 Task: Divide the project into sections like "Findings Synthesis," "Conclusion Drawing," and "Report Compilation."
Action: Mouse moved to (180, 219)
Screenshot: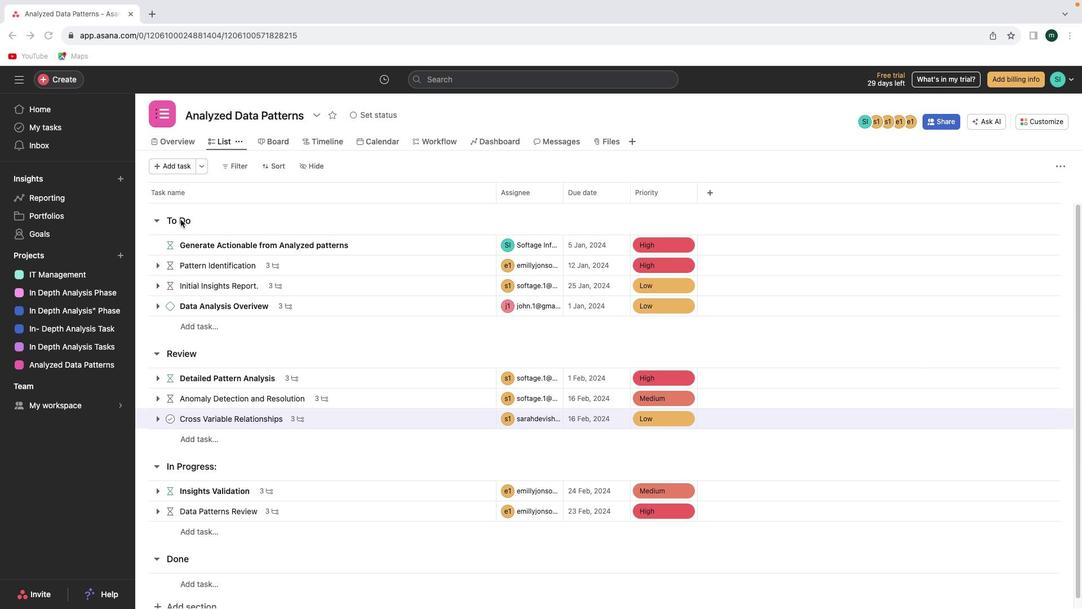 
Action: Mouse pressed left at (180, 219)
Screenshot: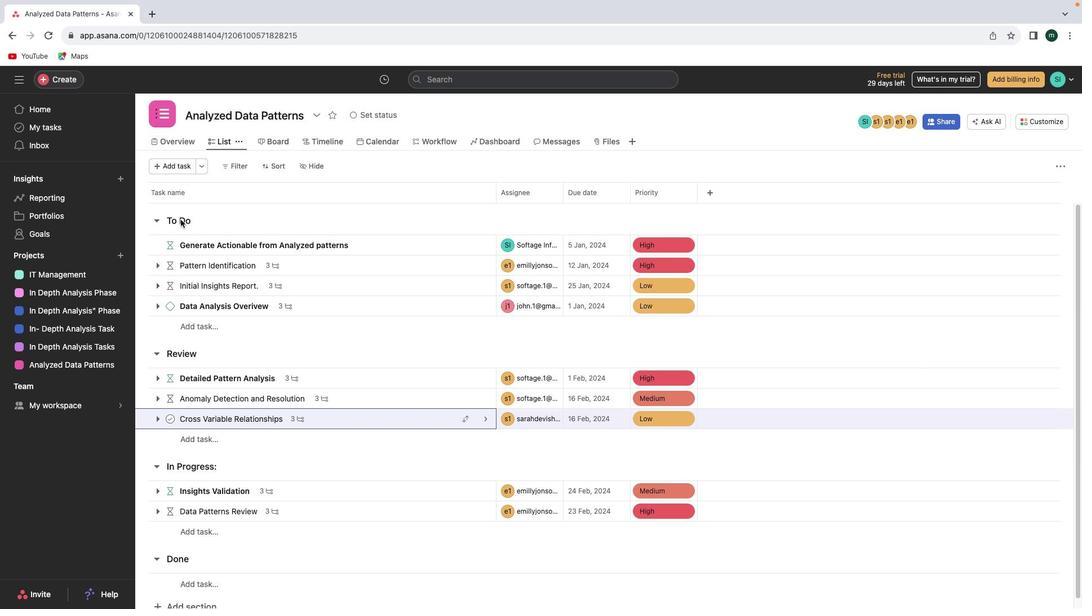 
Action: Mouse pressed left at (180, 219)
Screenshot: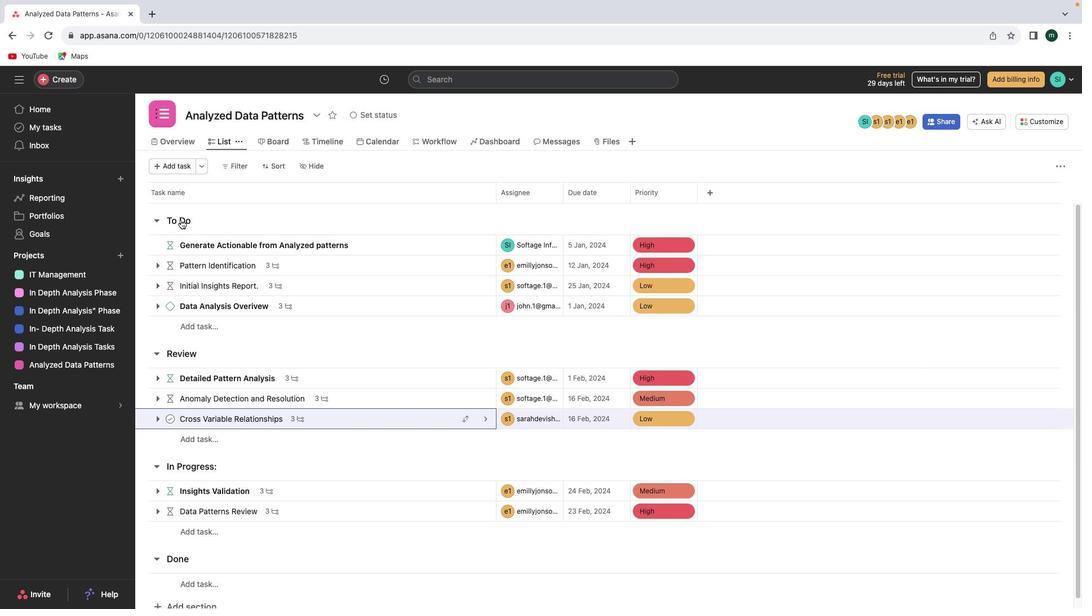 
Action: Mouse moved to (199, 222)
Screenshot: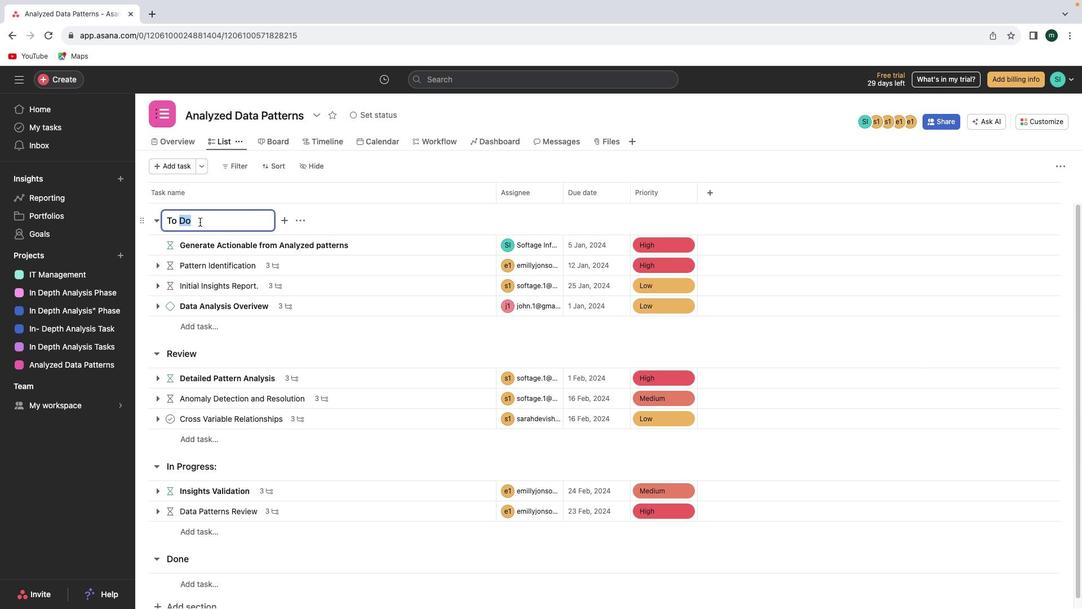 
Action: Mouse pressed left at (199, 222)
Screenshot: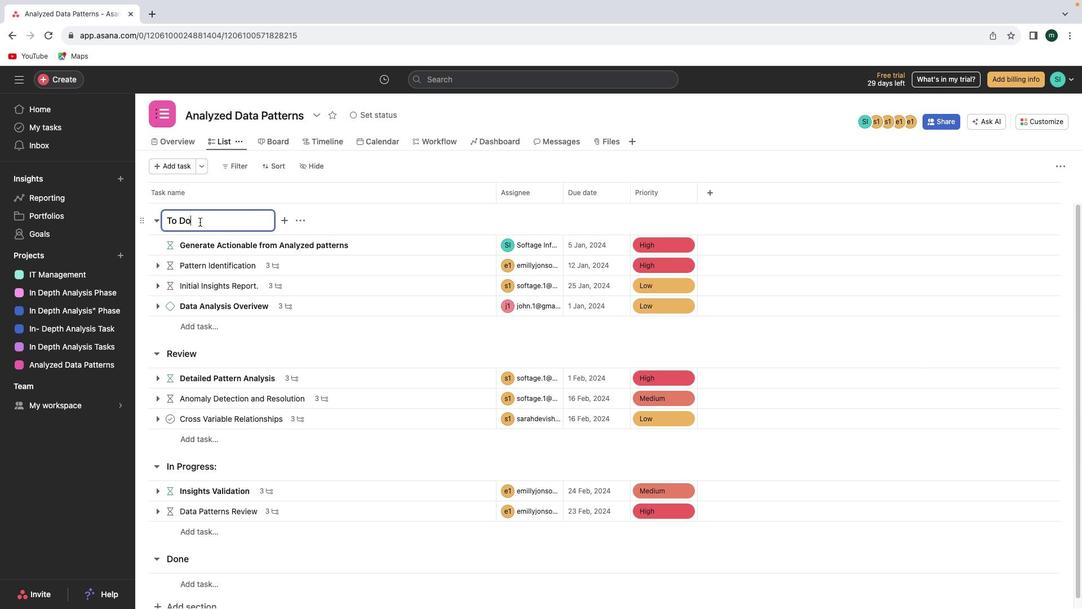 
Action: Mouse moved to (213, 217)
Screenshot: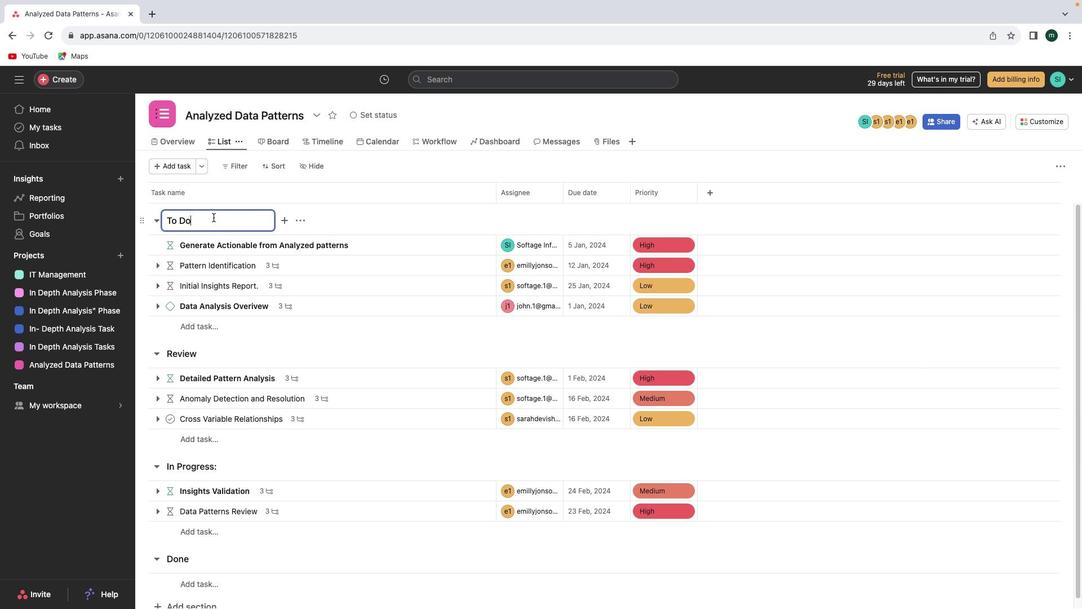 
Action: Mouse pressed left at (213, 217)
Screenshot: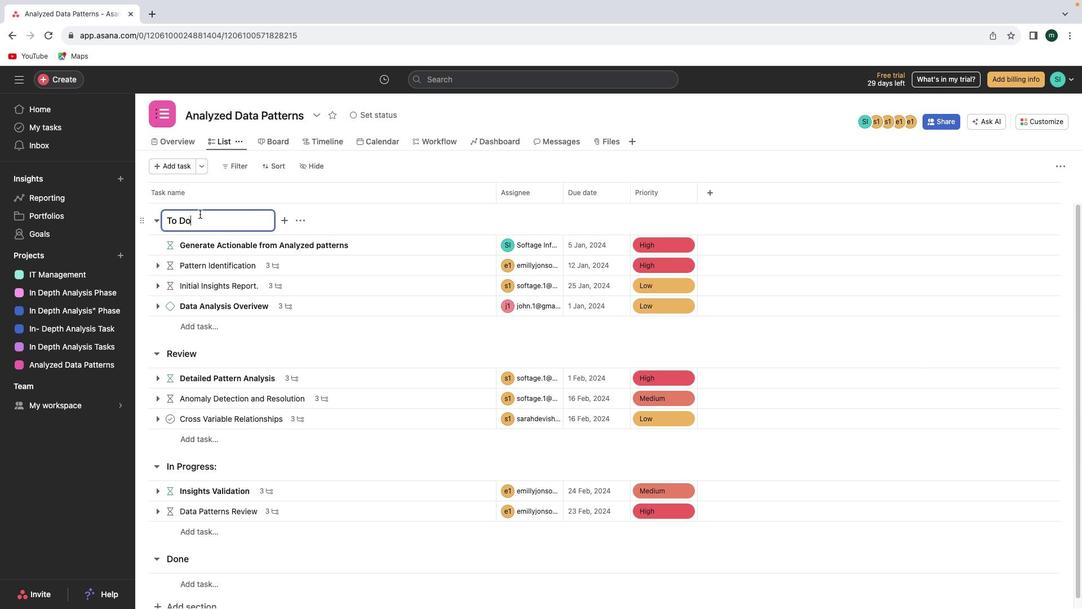 
Action: Mouse moved to (174, 210)
Screenshot: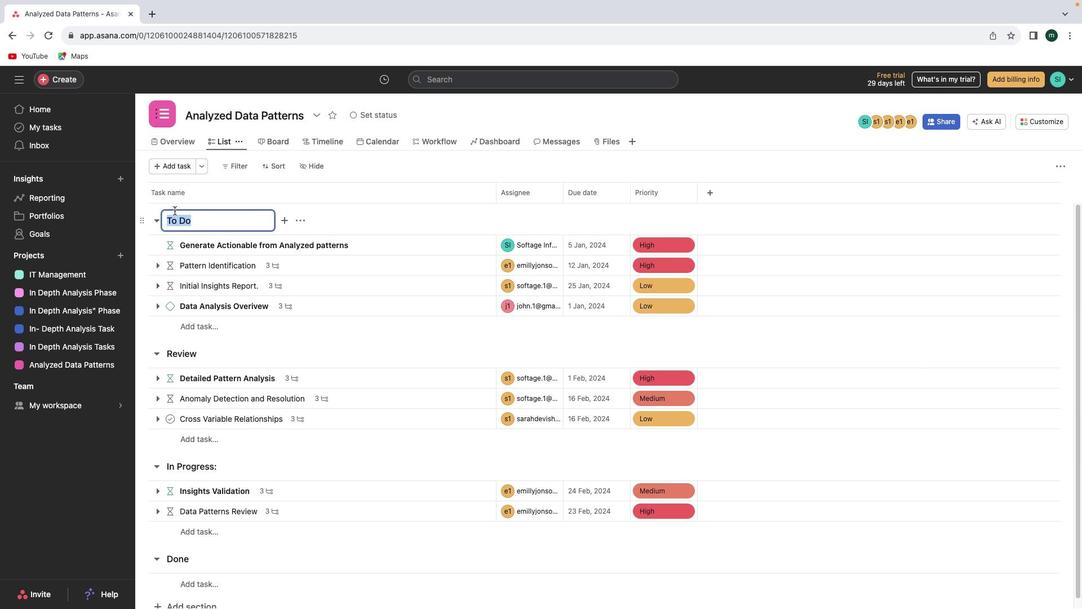 
Action: Key pressed Key.shift'F''i''n''d''i''n''g''s'Key.spaceKey.shift'S''y''t''\x05''n''t''h''e''s''i''s'Key.shift_rKey.shift_r'"'Key.space
Screenshot: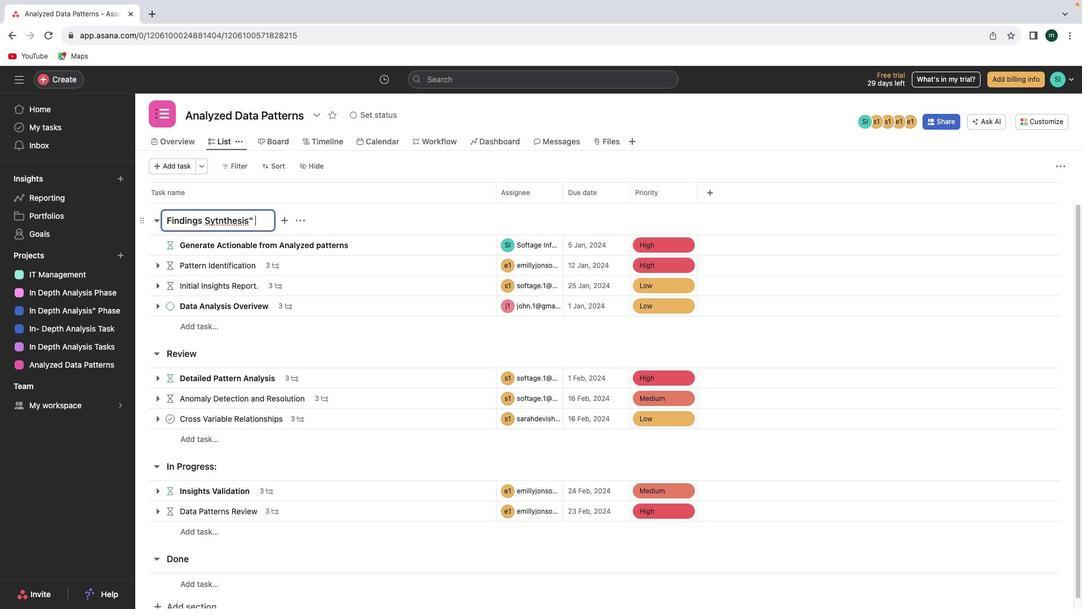 
Action: Mouse moved to (220, 220)
Screenshot: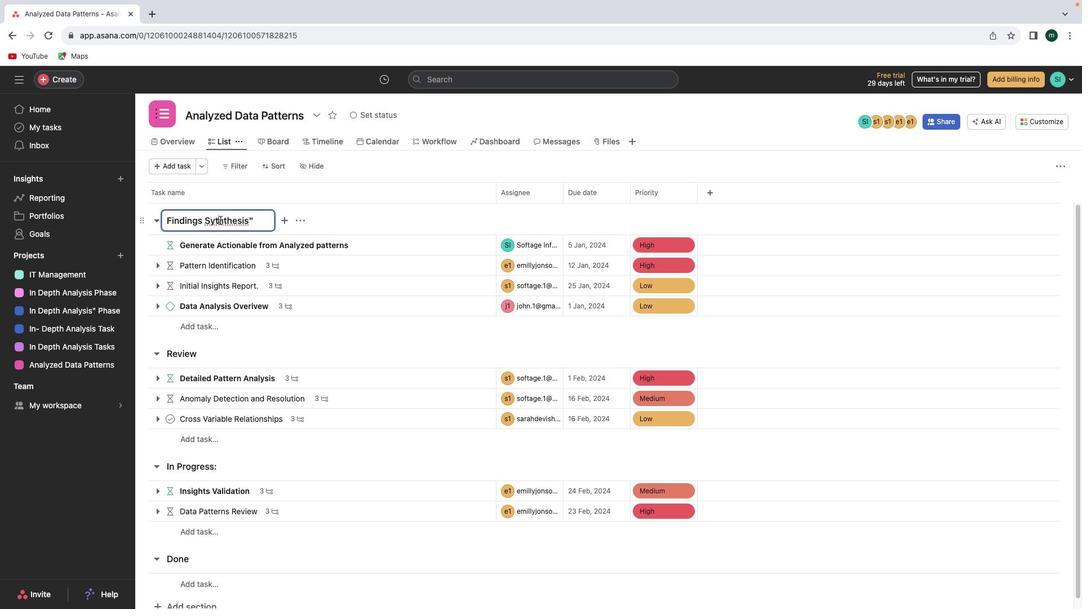 
Action: Mouse pressed left at (220, 220)
Screenshot: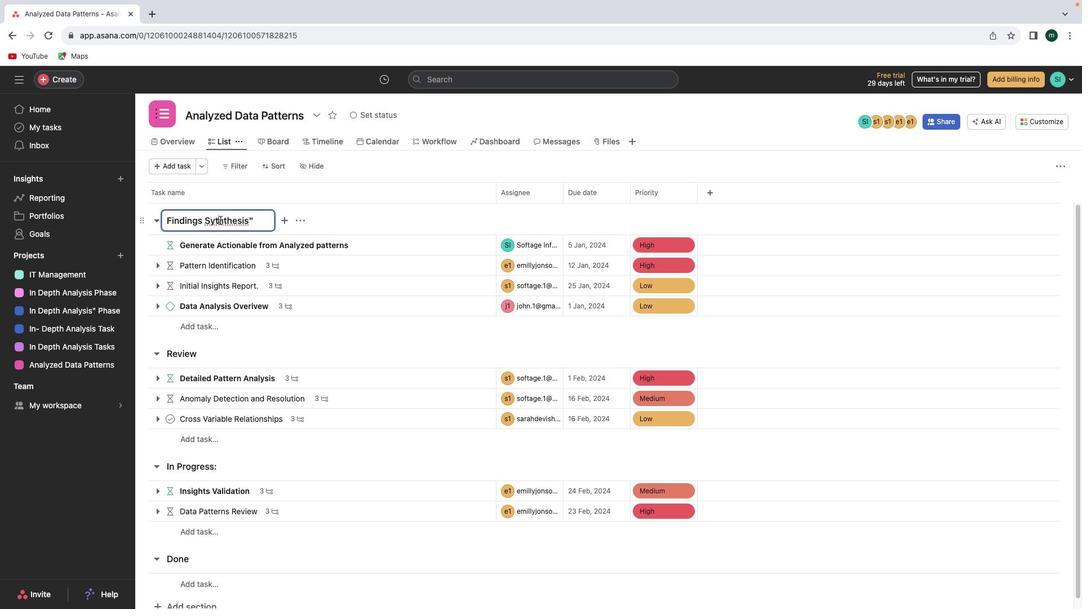 
Action: Mouse moved to (222, 215)
Screenshot: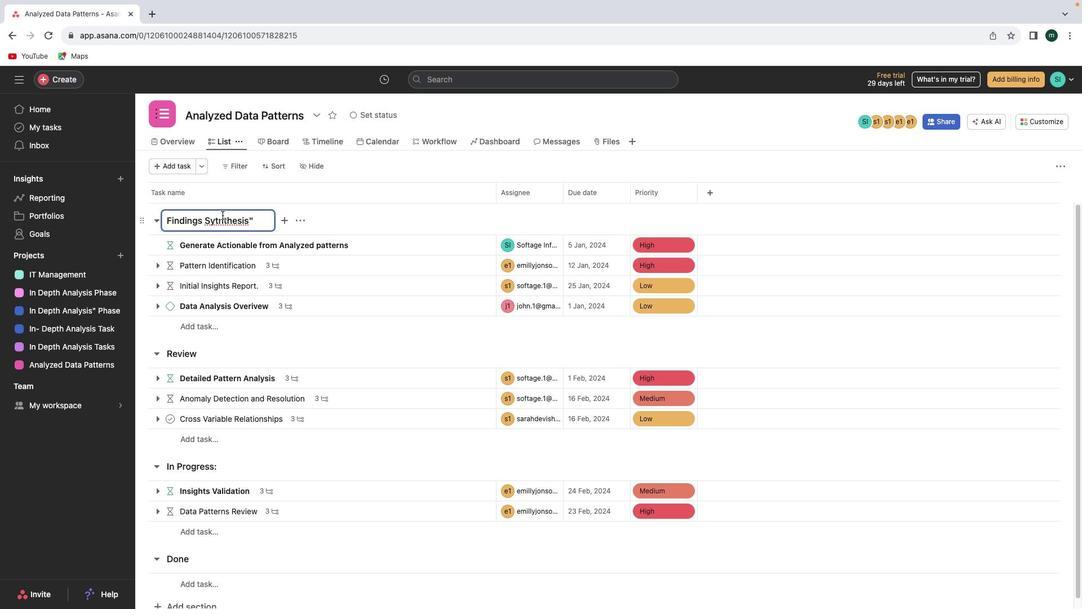 
Action: Key pressed Key.backspace
Screenshot: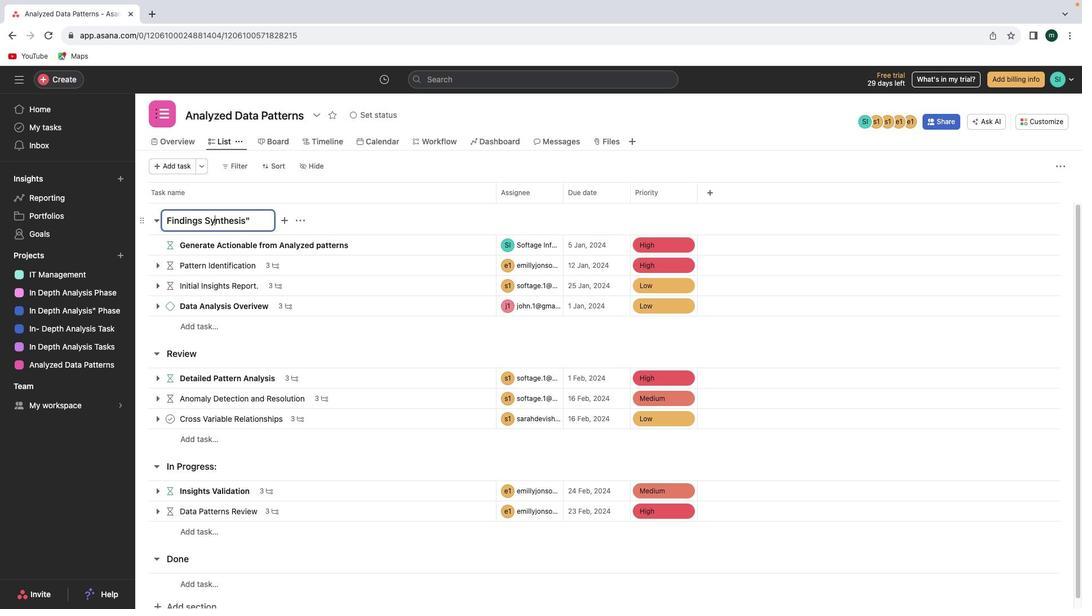 
Action: Mouse moved to (324, 284)
Screenshot: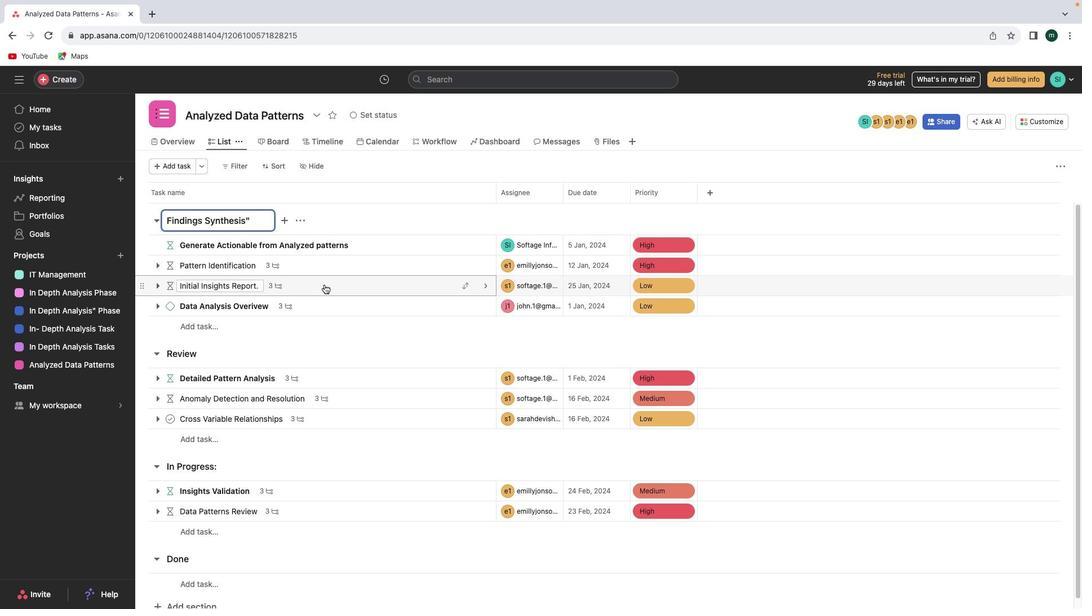 
Action: Key pressed Key.enter
Screenshot: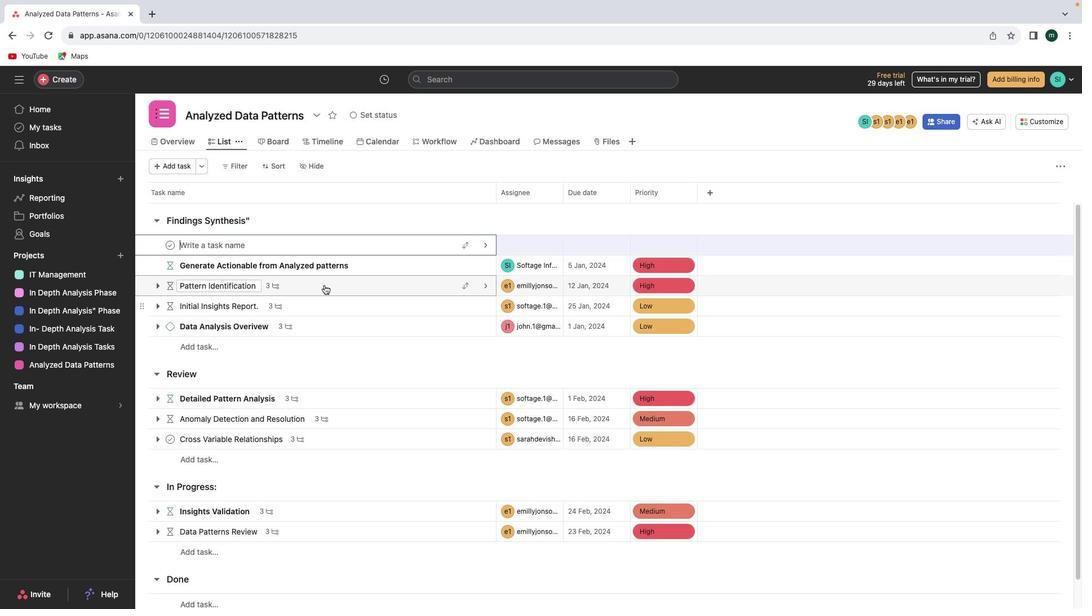 
Action: Mouse moved to (188, 373)
Screenshot: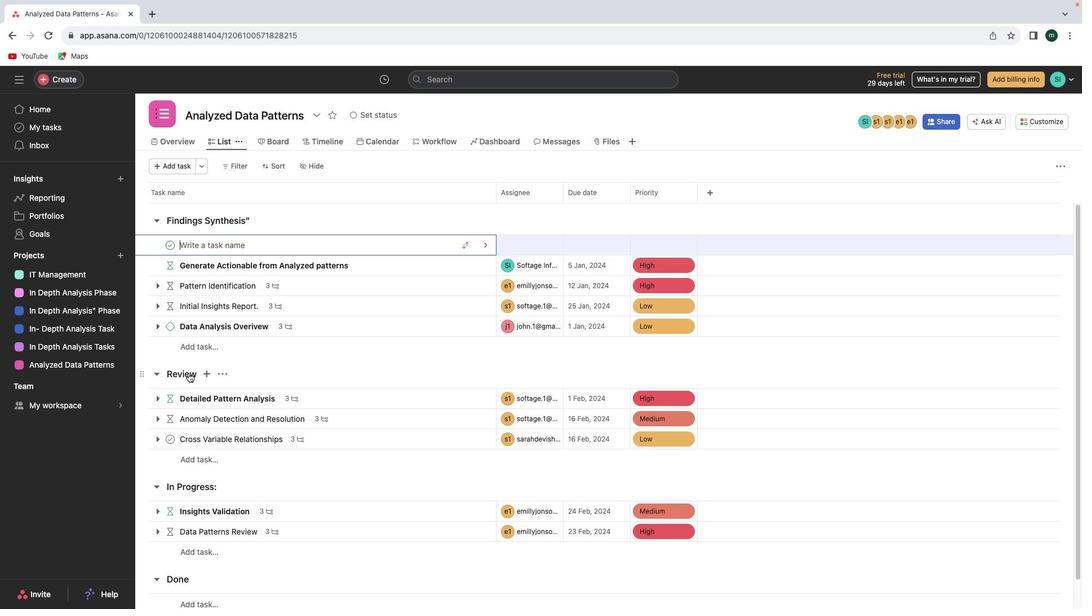 
Action: Mouse pressed left at (188, 373)
Screenshot: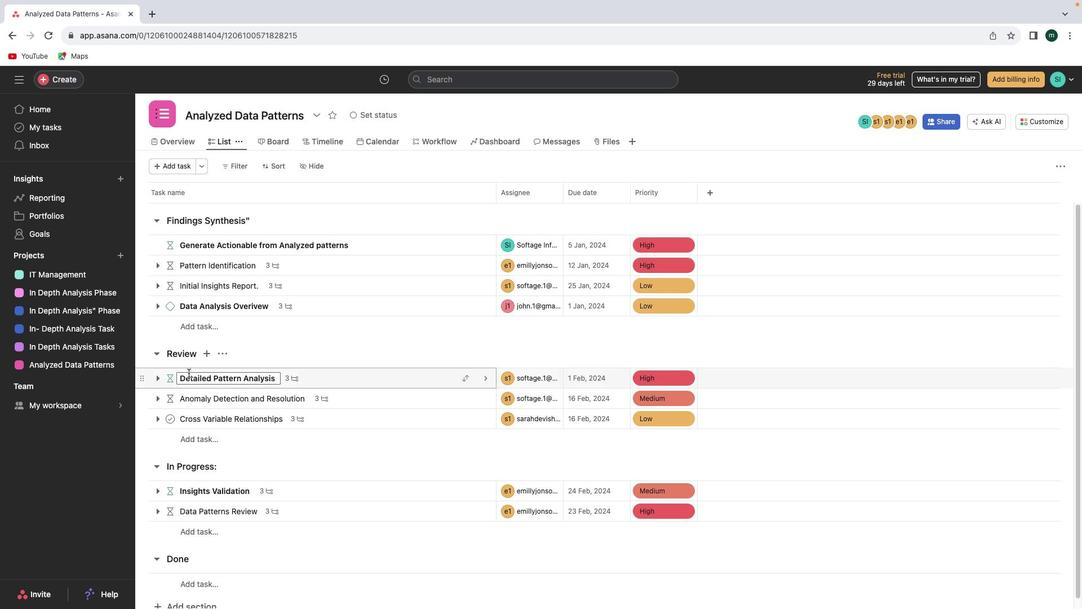 
Action: Mouse moved to (188, 373)
Screenshot: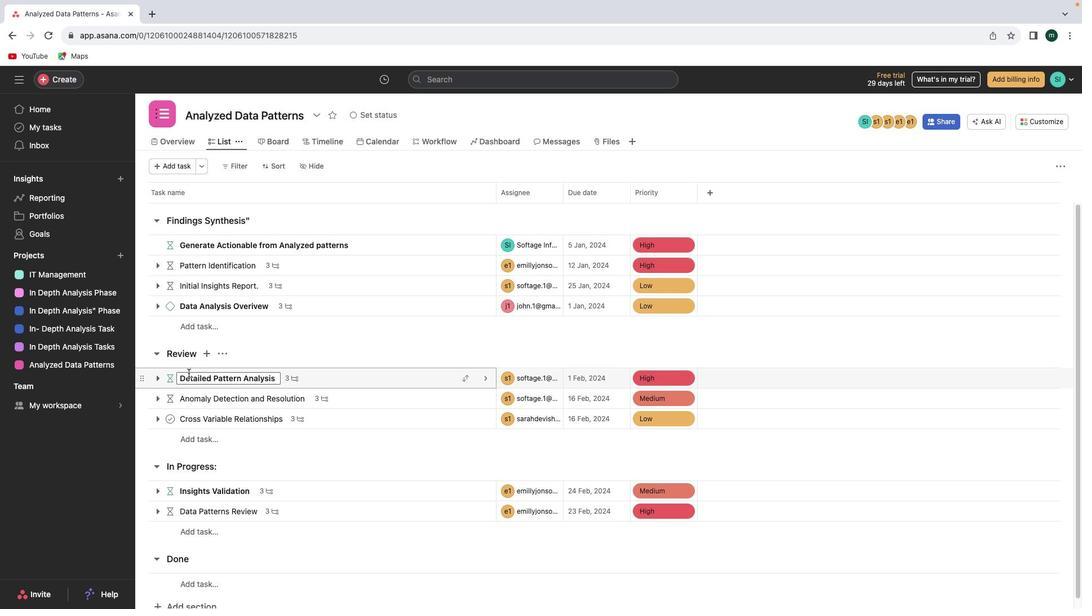 
Action: Mouse pressed left at (188, 373)
Screenshot: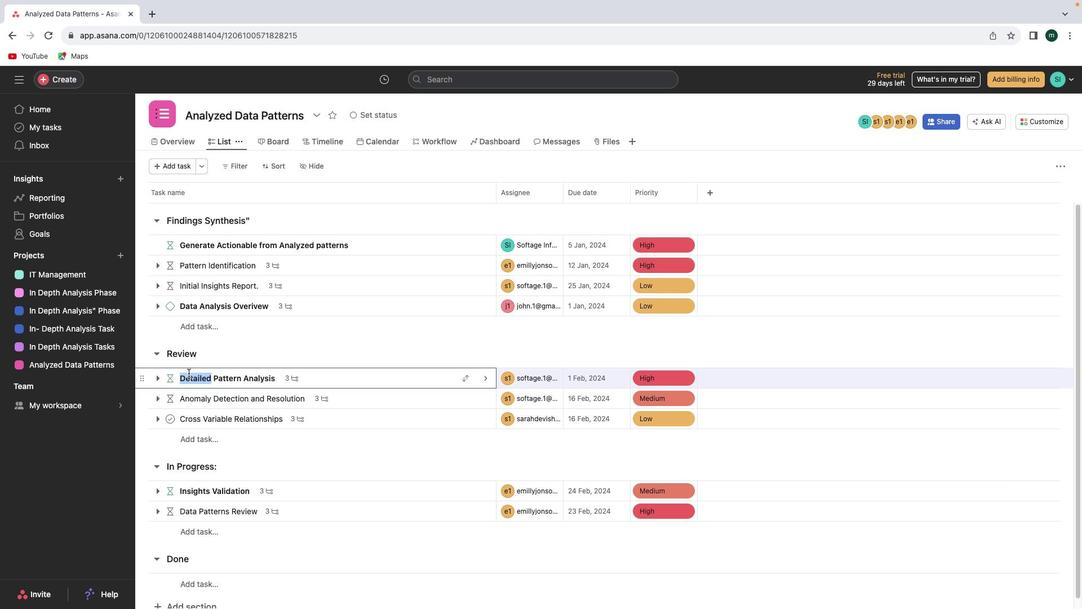 
Action: Mouse moved to (190, 355)
Screenshot: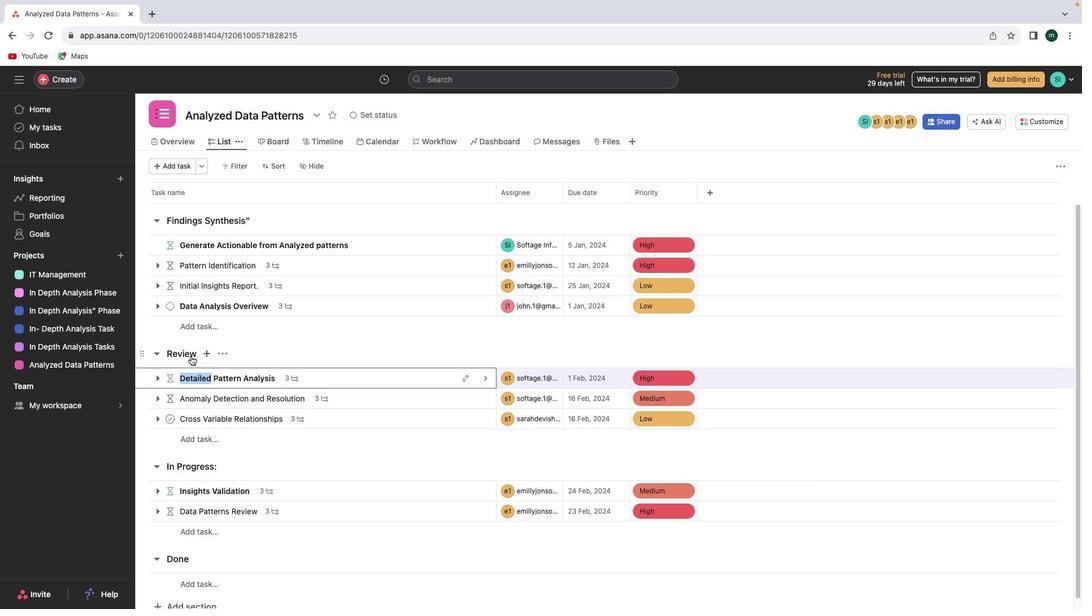 
Action: Mouse pressed left at (190, 355)
Screenshot: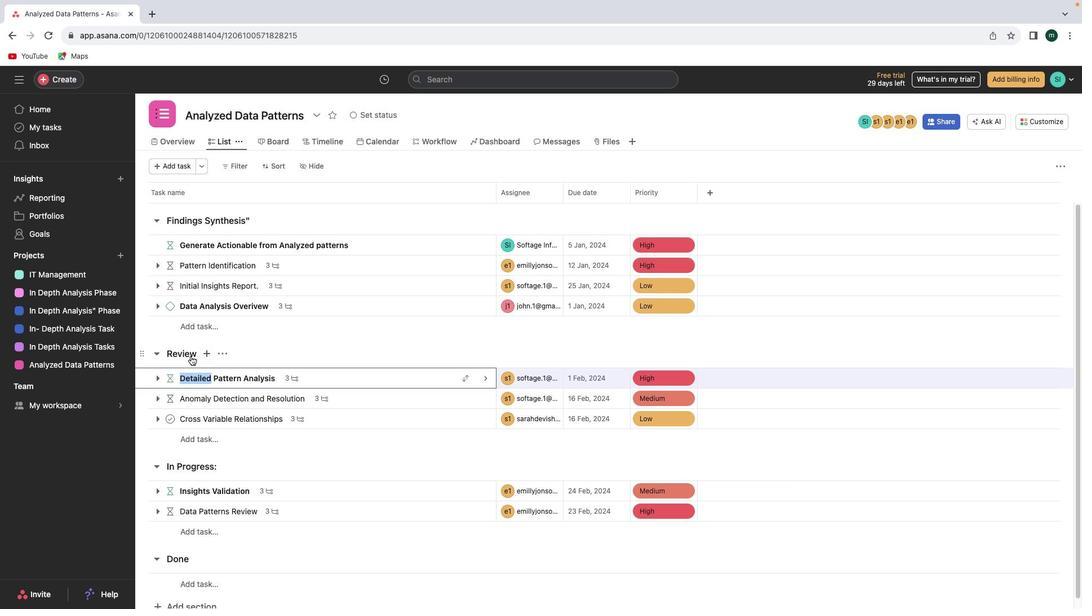 
Action: Mouse moved to (192, 351)
Screenshot: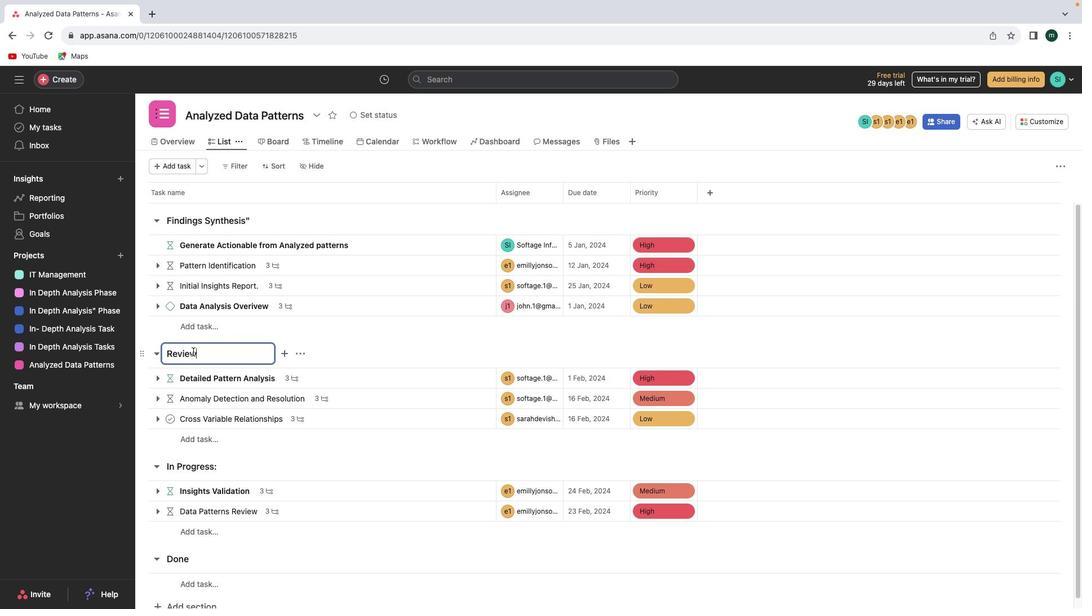 
Action: Mouse pressed left at (192, 351)
Screenshot: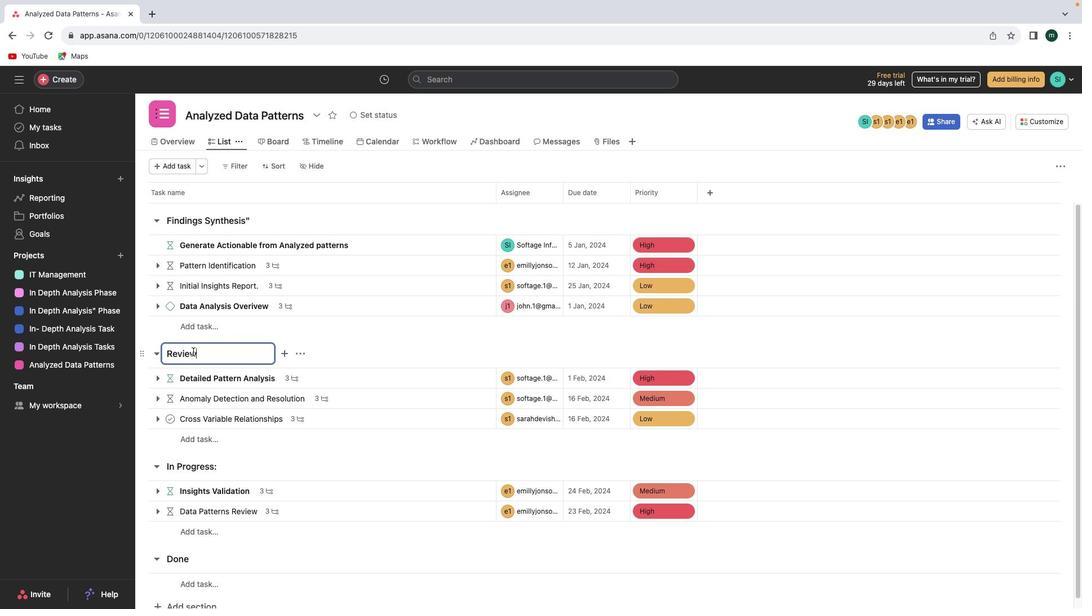 
Action: Mouse moved to (218, 355)
Screenshot: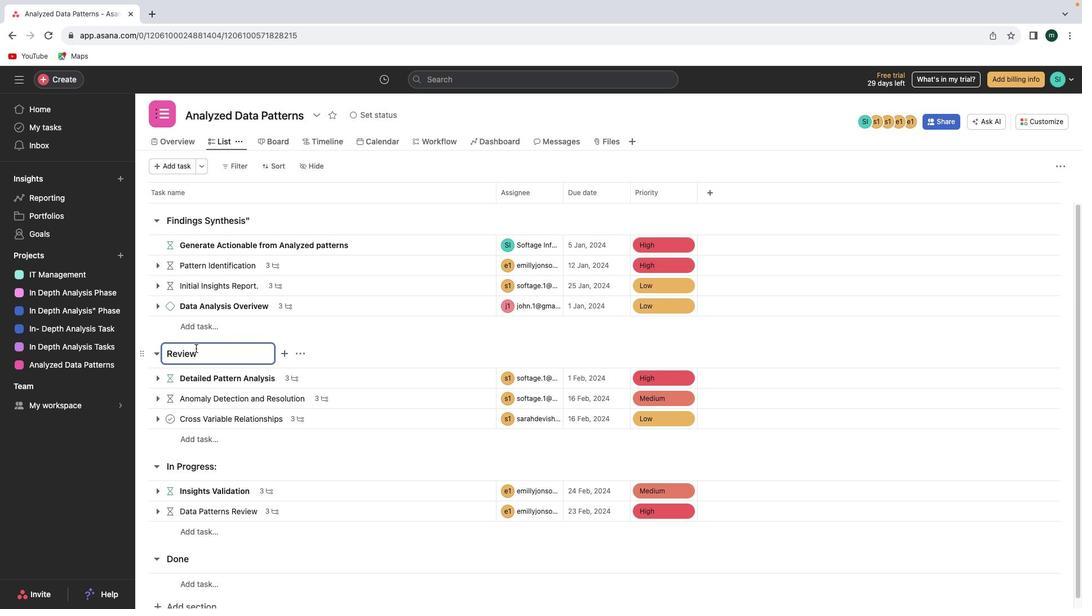 
Action: Mouse pressed left at (218, 355)
Screenshot: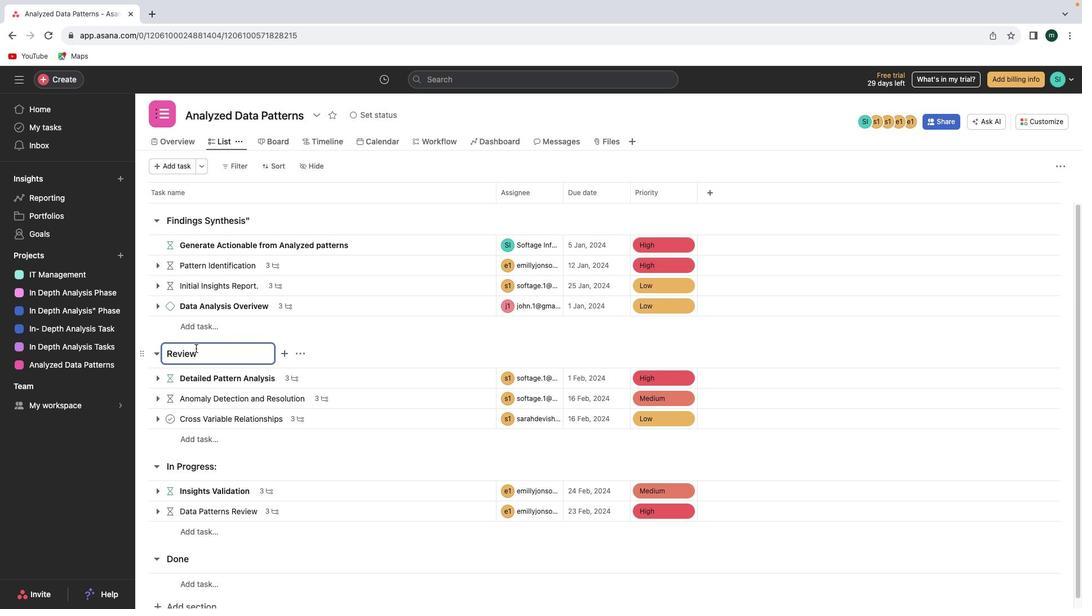 
Action: Mouse moved to (177, 341)
Screenshot: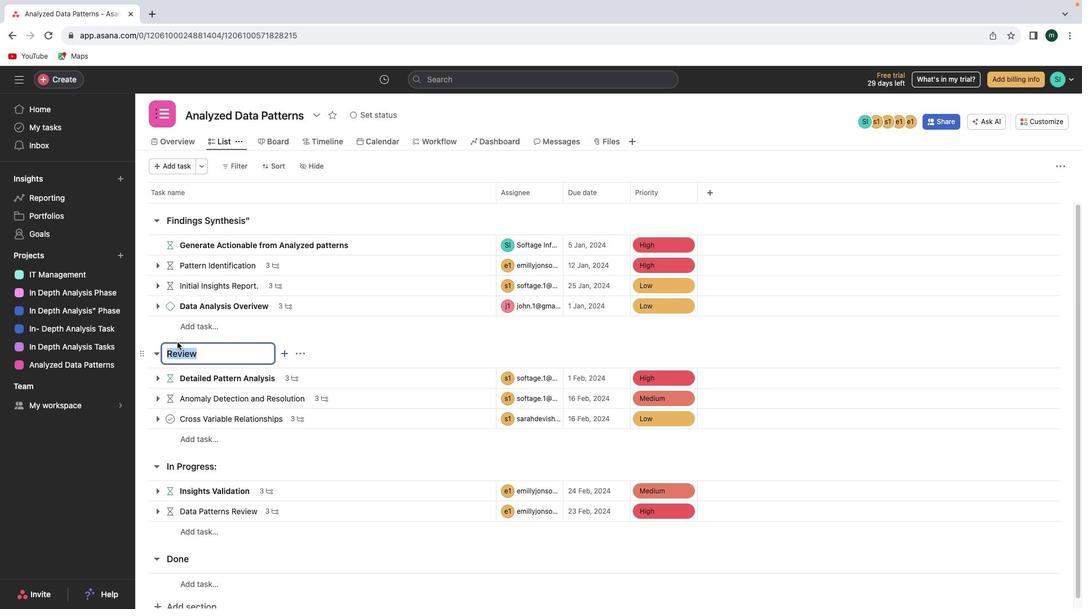 
Action: Key pressed Key.backspaceKey.shift'C''o''n''c''l''u''s''i''o''n'Key.spaceKey.shift'D''r''a''w''i''n''g'Key.spaceKey.enter
Screenshot: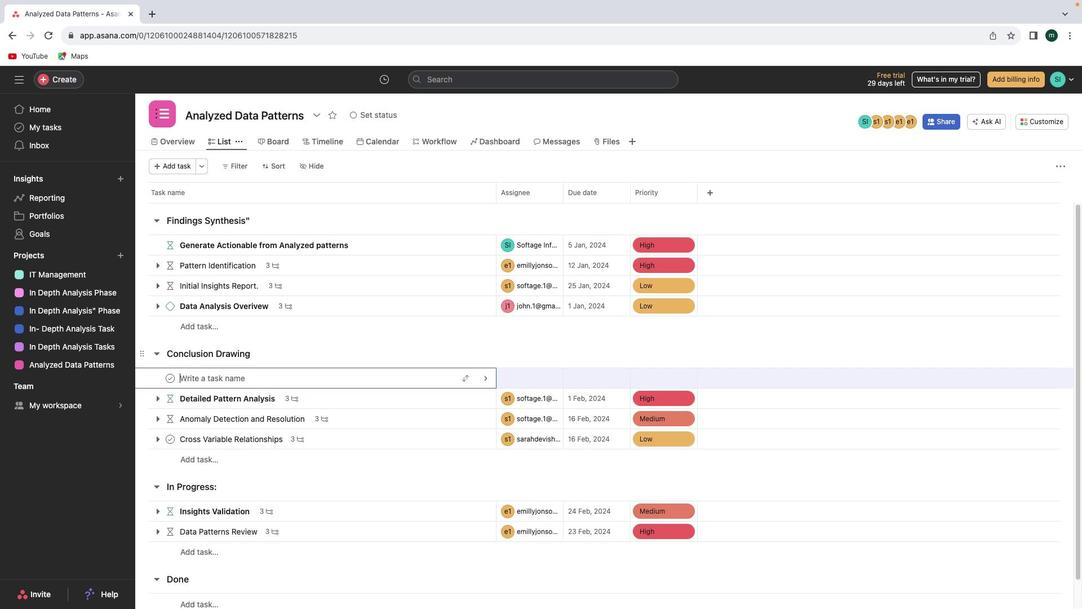 
Action: Mouse moved to (189, 486)
Screenshot: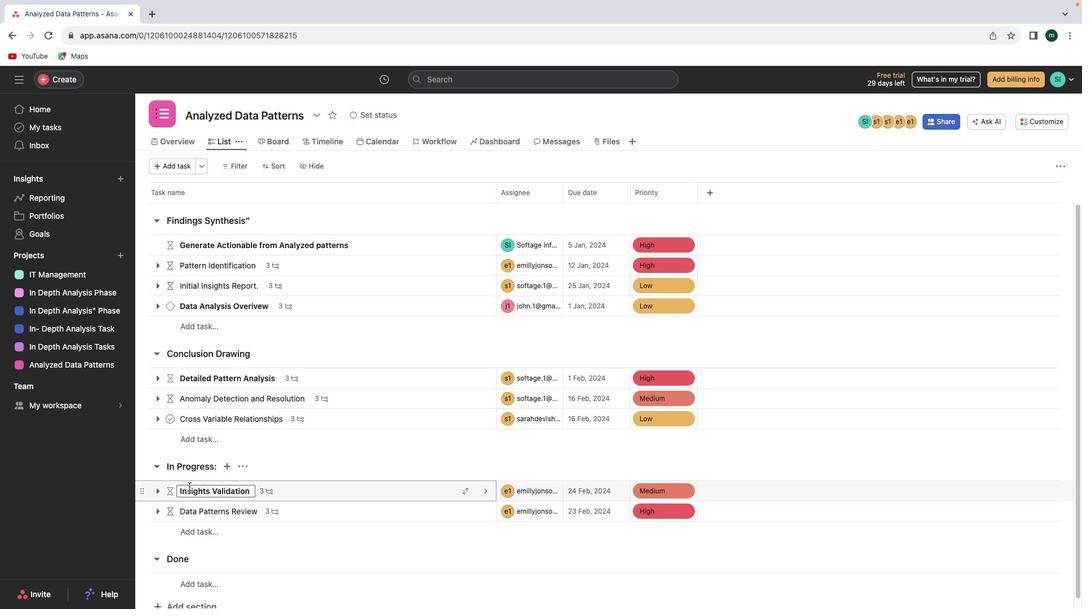 
Action: Mouse pressed left at (189, 486)
Screenshot: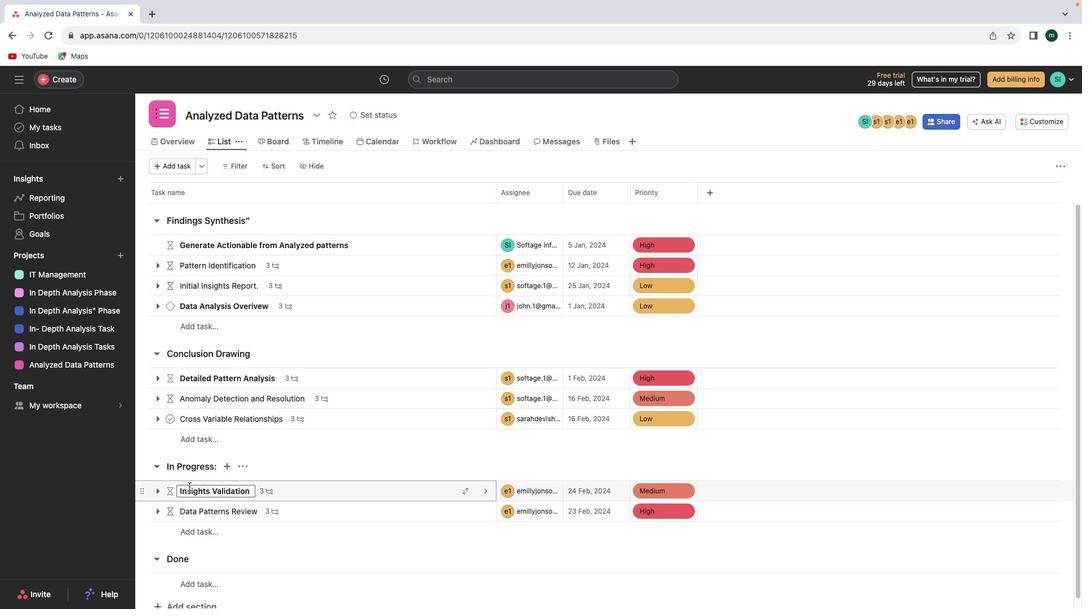 
Action: Mouse moved to (204, 471)
Screenshot: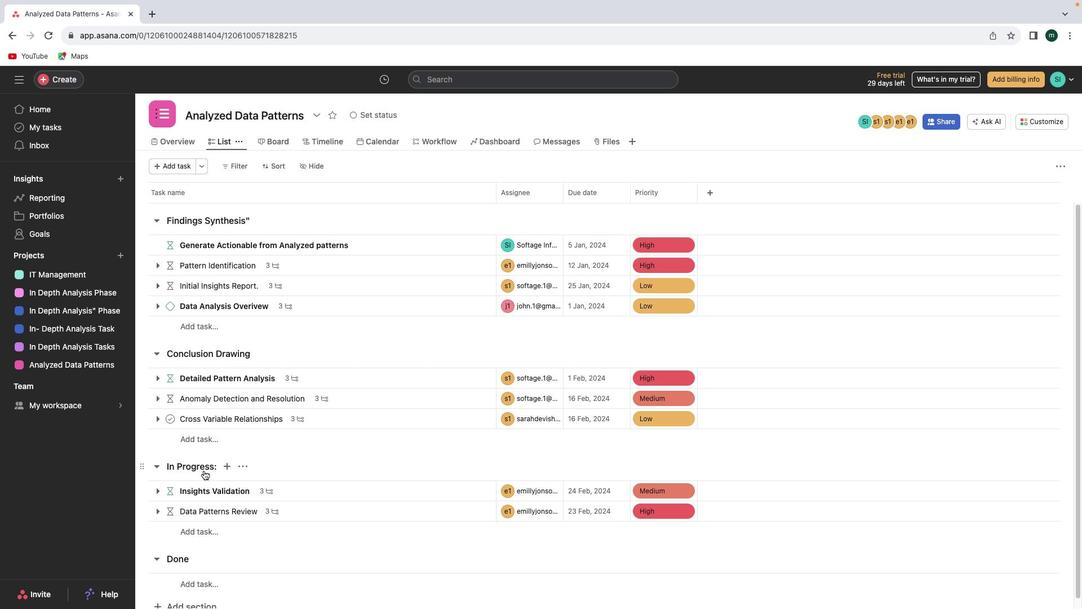 
Action: Mouse pressed left at (204, 471)
Screenshot: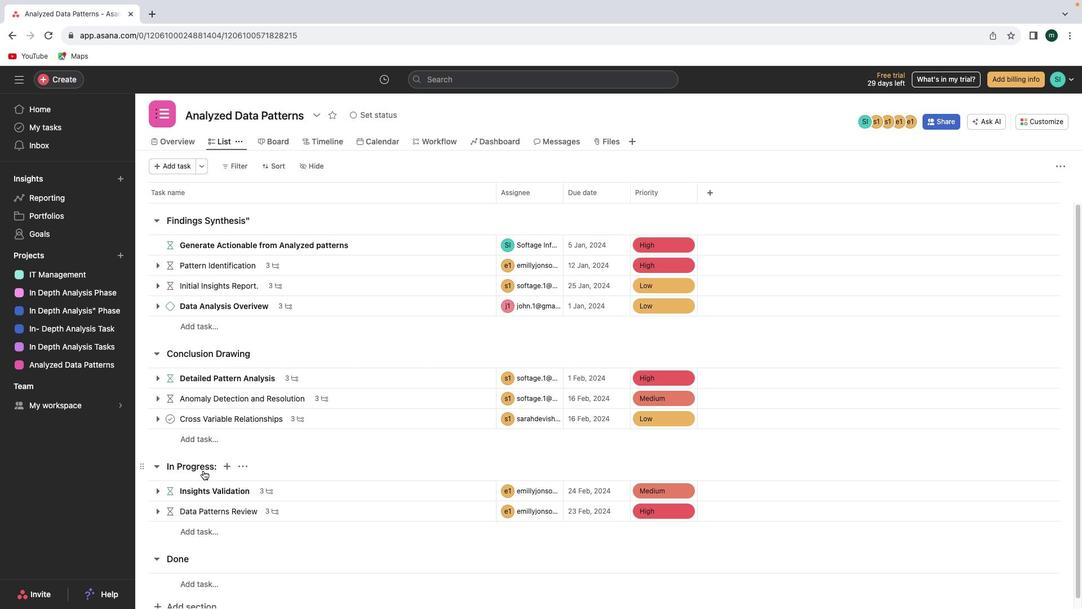 
Action: Mouse moved to (232, 469)
Screenshot: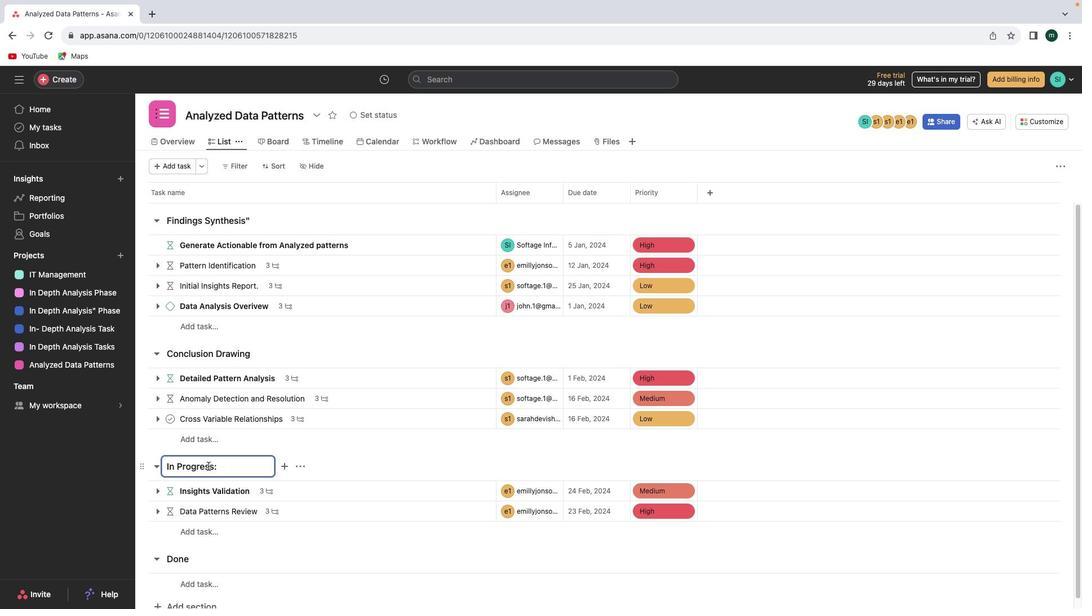 
Action: Mouse pressed left at (232, 469)
Screenshot: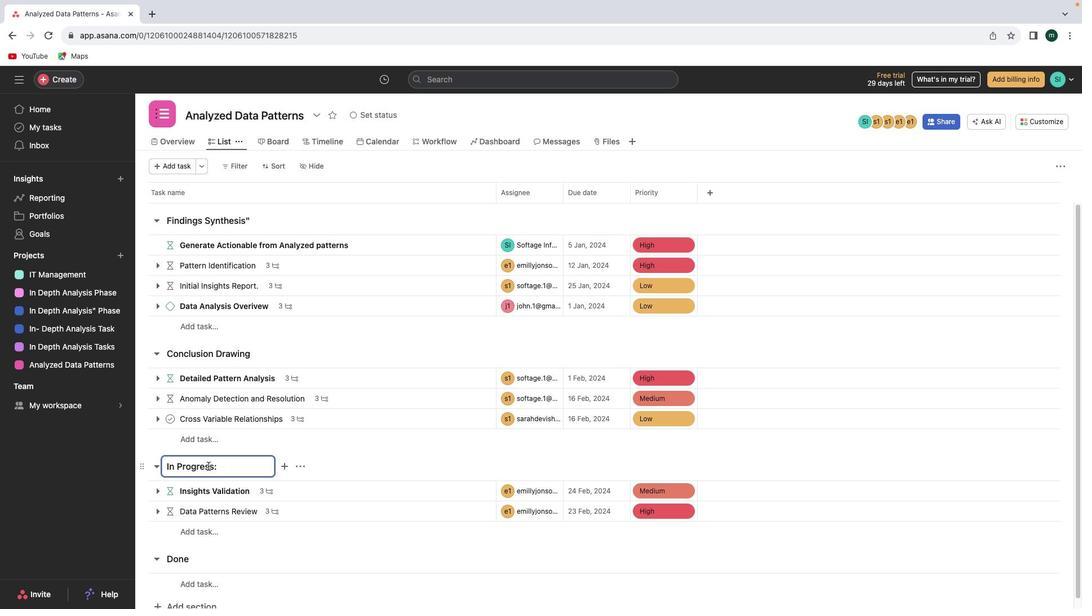 
Action: Mouse moved to (165, 455)
Screenshot: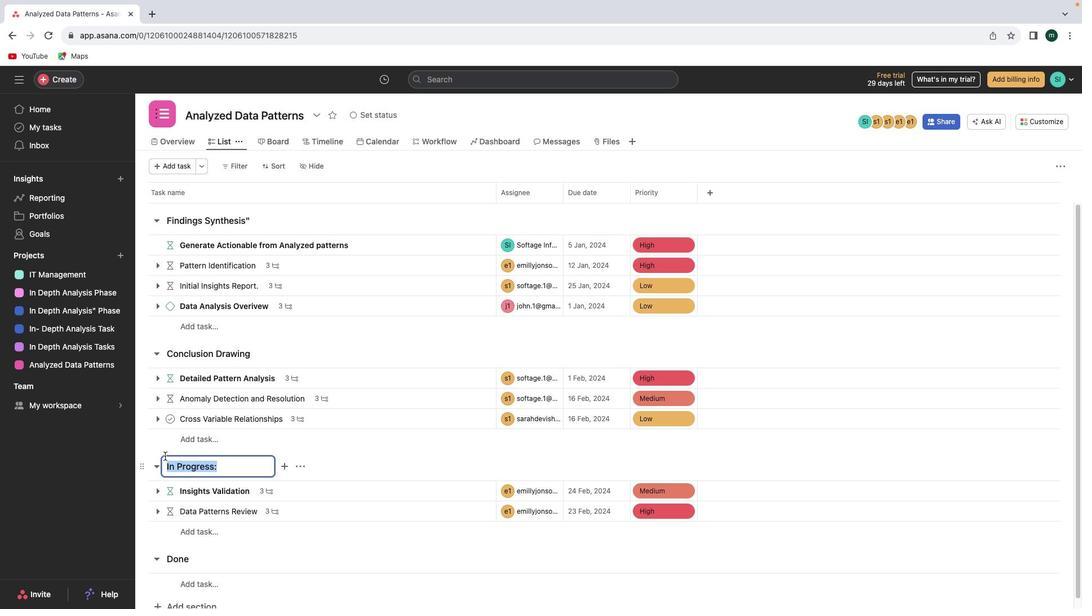 
Action: Key pressed Key.shift'R''e''p''o''r''t'Key.spaceKey.shift'C''o''m''p''i''l''a''t''i''o''n'Key.enter
Screenshot: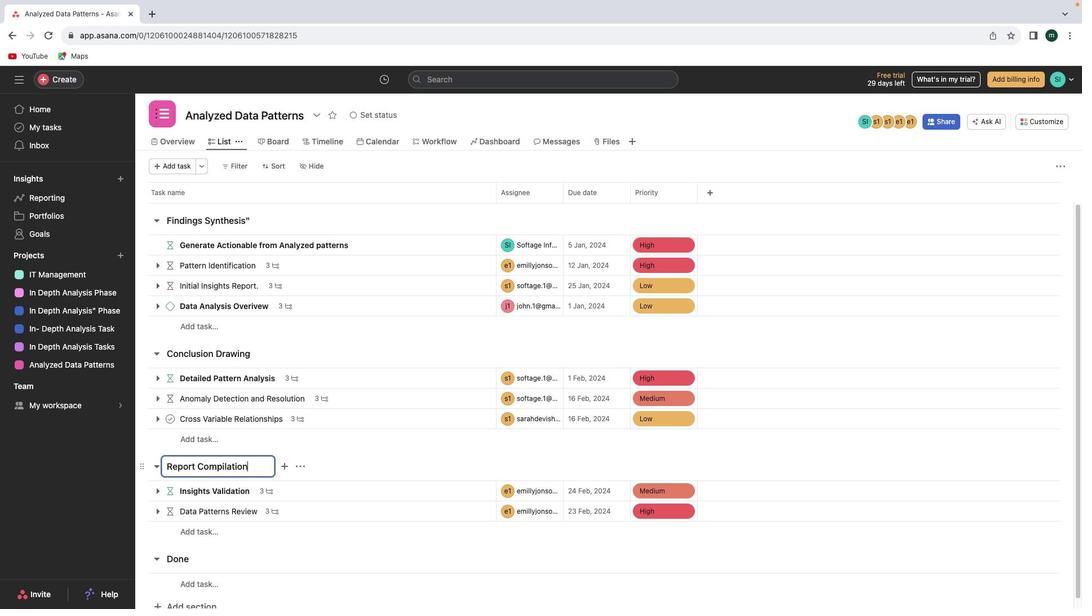 
